 Task: For heading Arial black with underline.  font size for heading18,  'Change the font style of data to'Calibri.  and font size to 9,  Change the alignment of both headline & data to Align center.  In the sheet  Excel Template Workbook Spreadsheet Sheetbook
Action: Mouse moved to (804, 101)
Screenshot: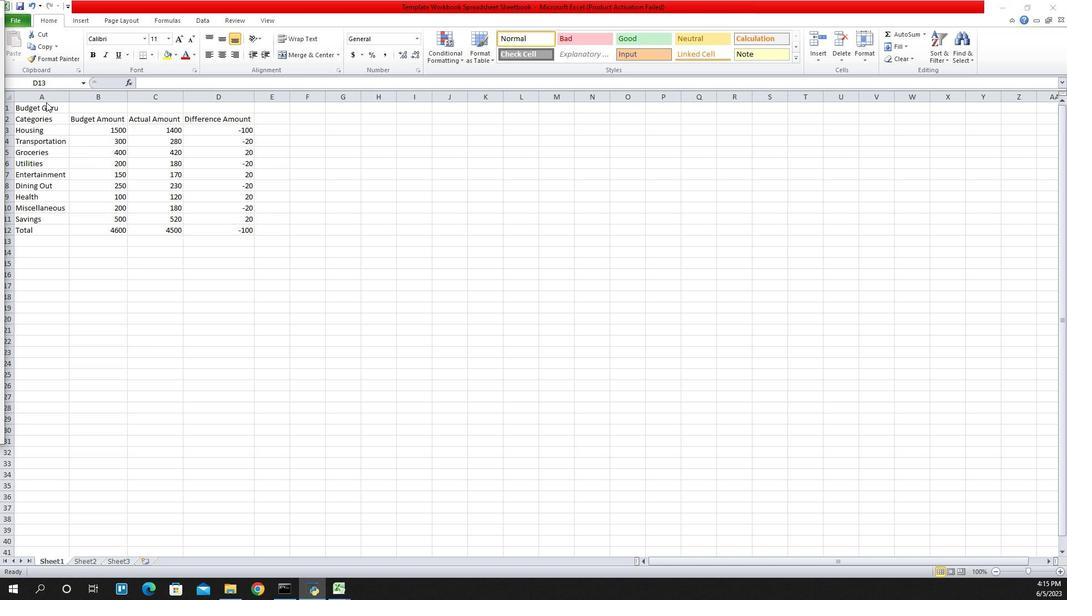 
Action: Mouse pressed left at (804, 101)
Screenshot: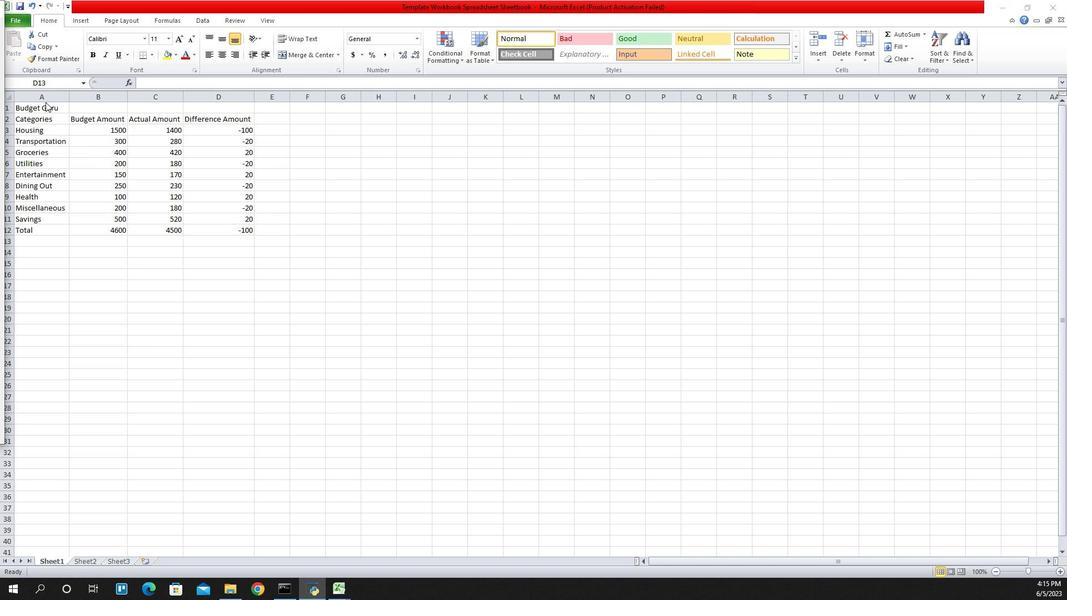 
Action: Mouse moved to (806, 106)
Screenshot: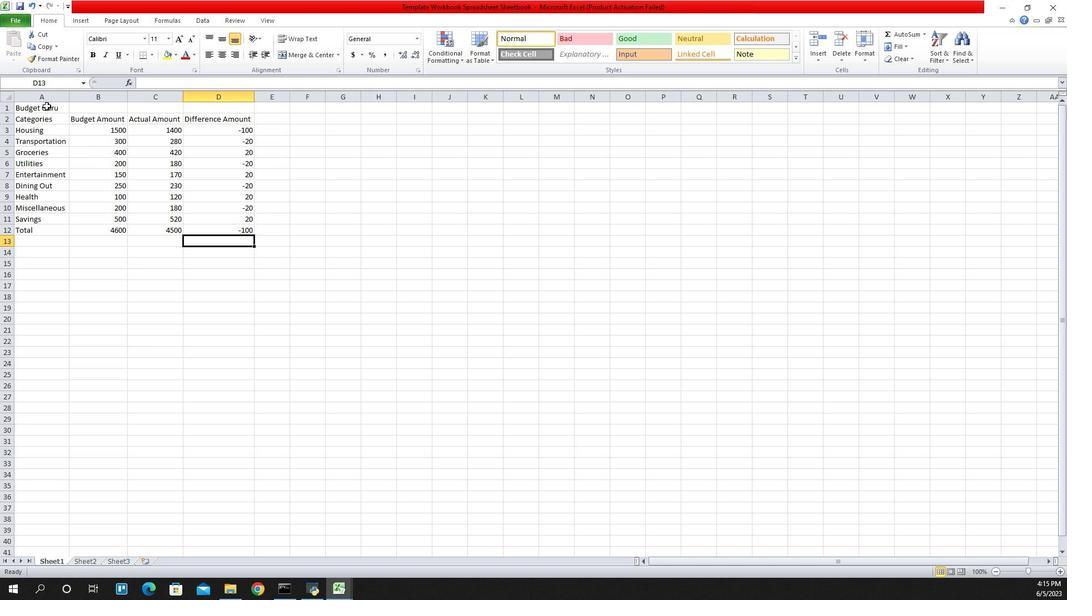 
Action: Mouse pressed left at (806, 106)
Screenshot: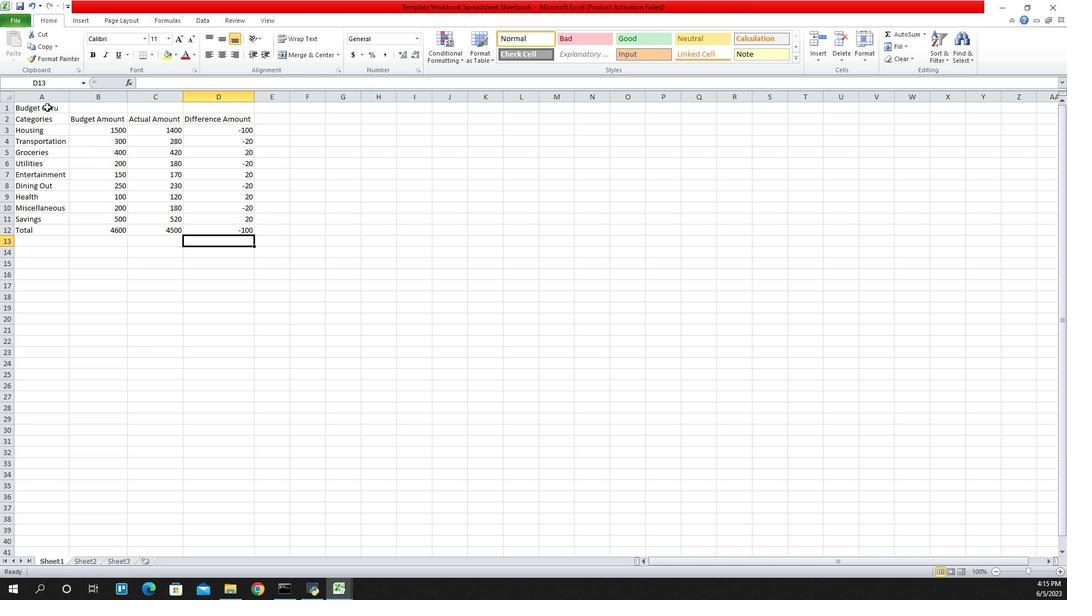 
Action: Mouse pressed left at (806, 106)
Screenshot: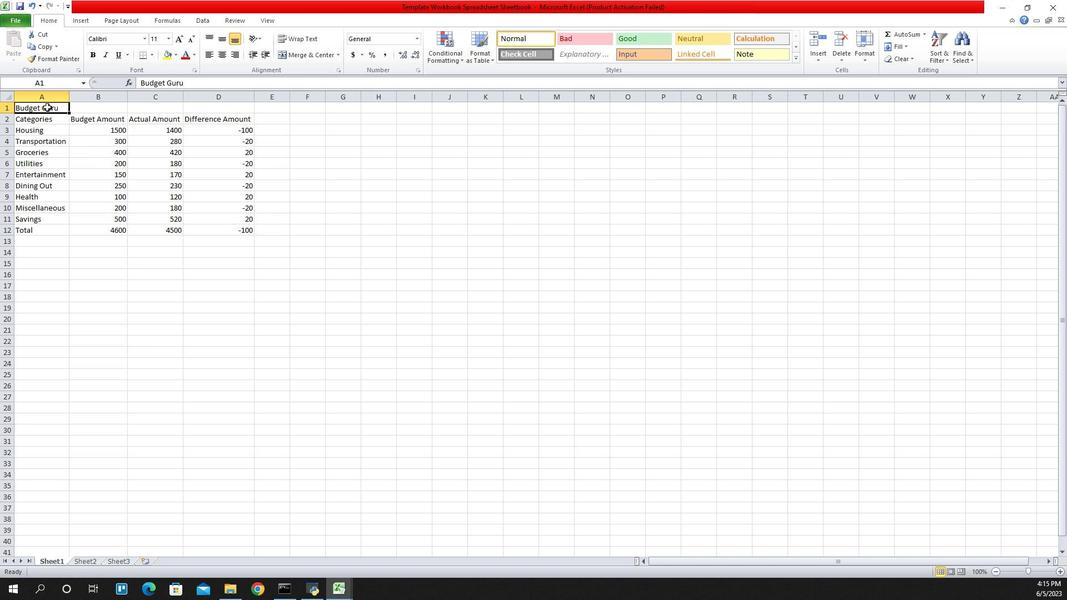 
Action: Mouse moved to (1071, 51)
Screenshot: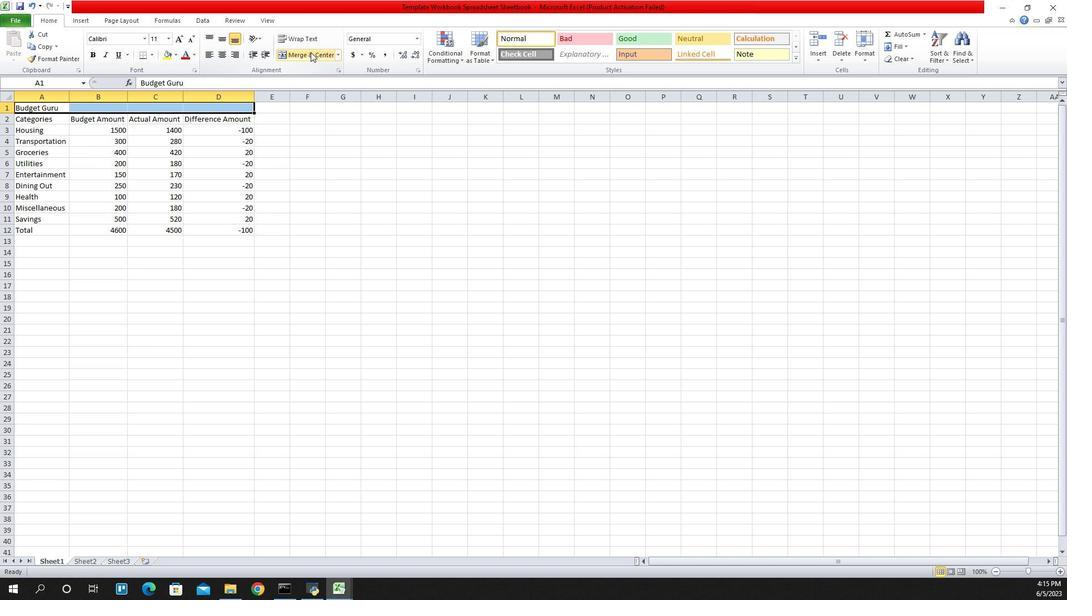 
Action: Mouse pressed left at (1071, 51)
Screenshot: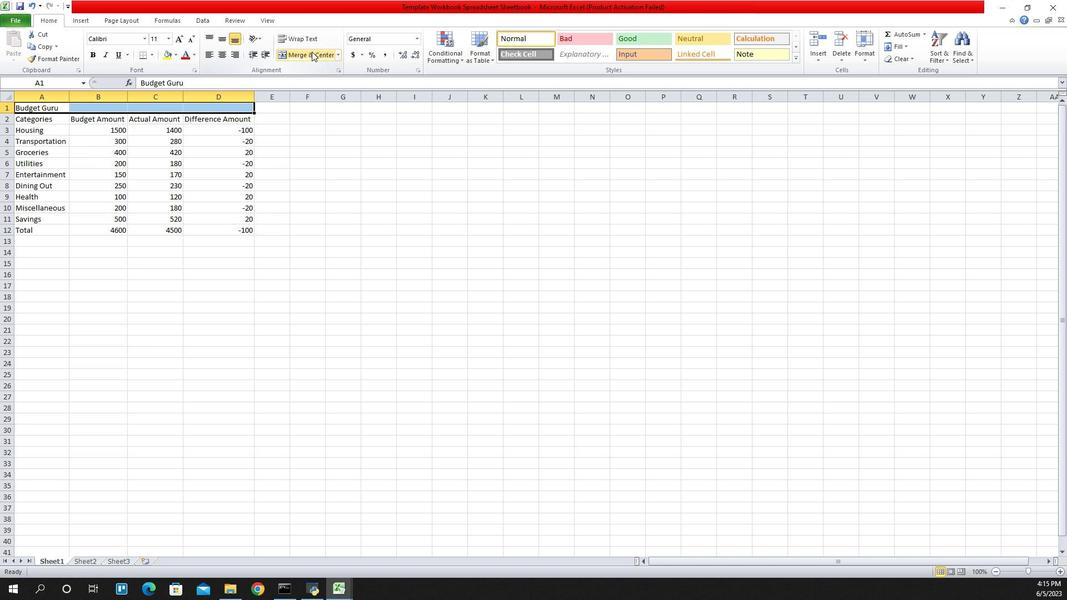 
Action: Mouse moved to (889, 38)
Screenshot: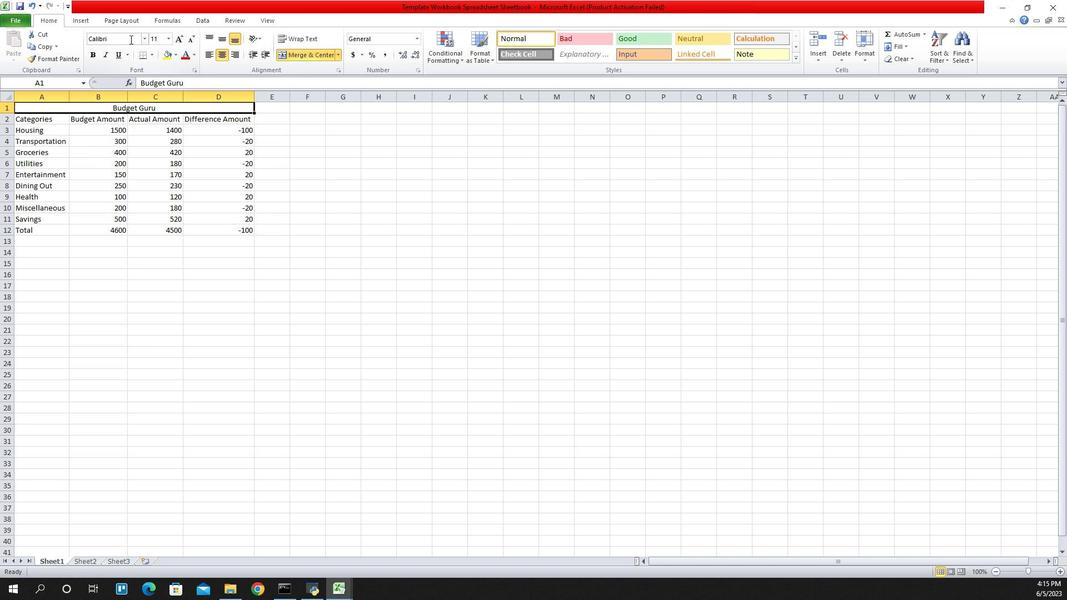 
Action: Mouse pressed left at (889, 38)
Screenshot: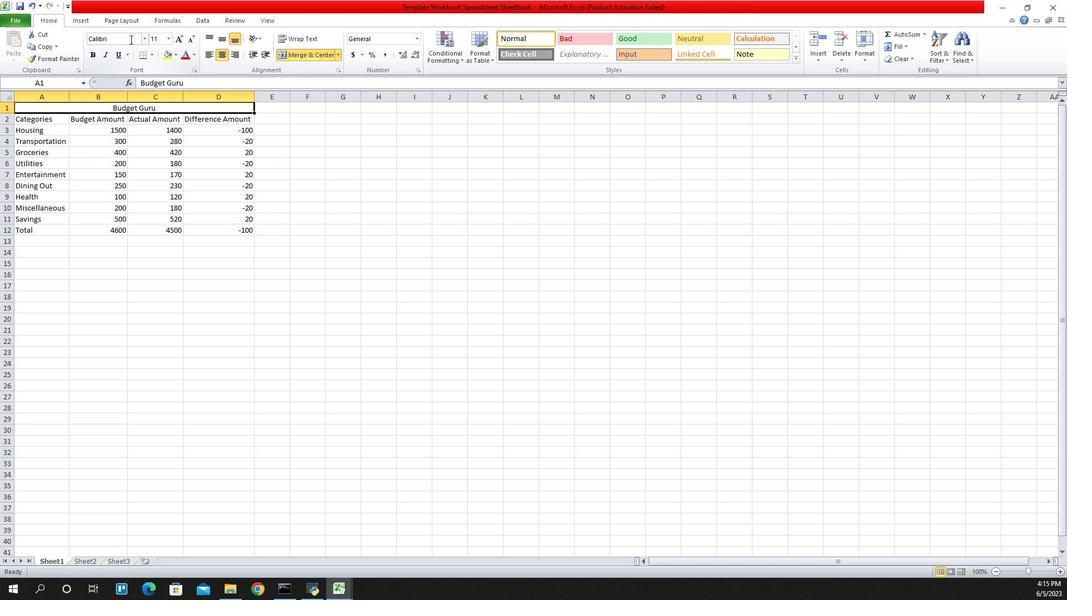 
Action: Key pressed arial<Key.space><Key.enter>
Screenshot: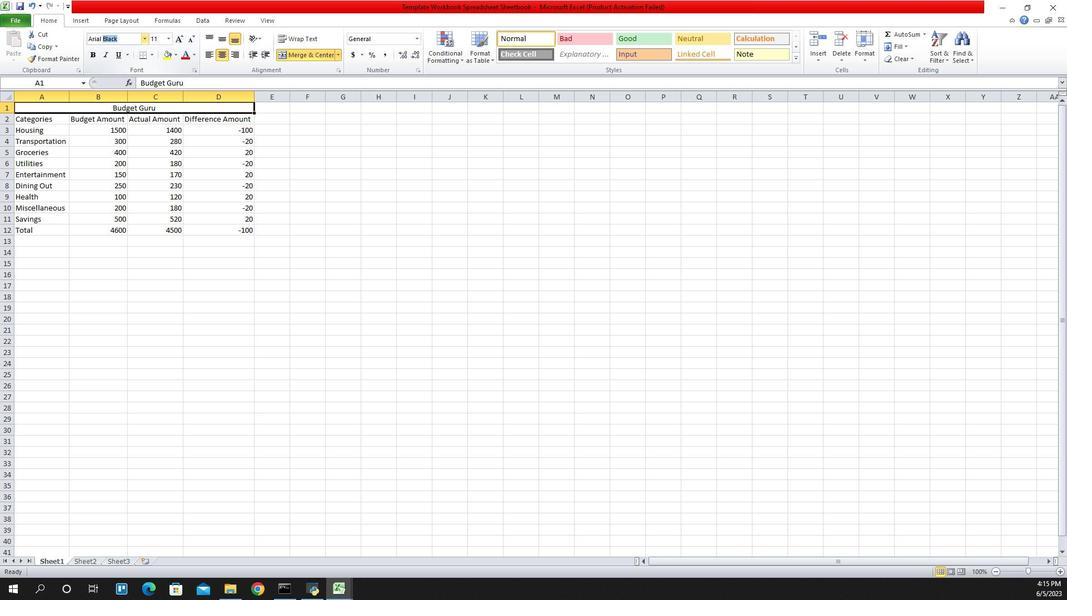 
Action: Mouse moved to (875, 56)
Screenshot: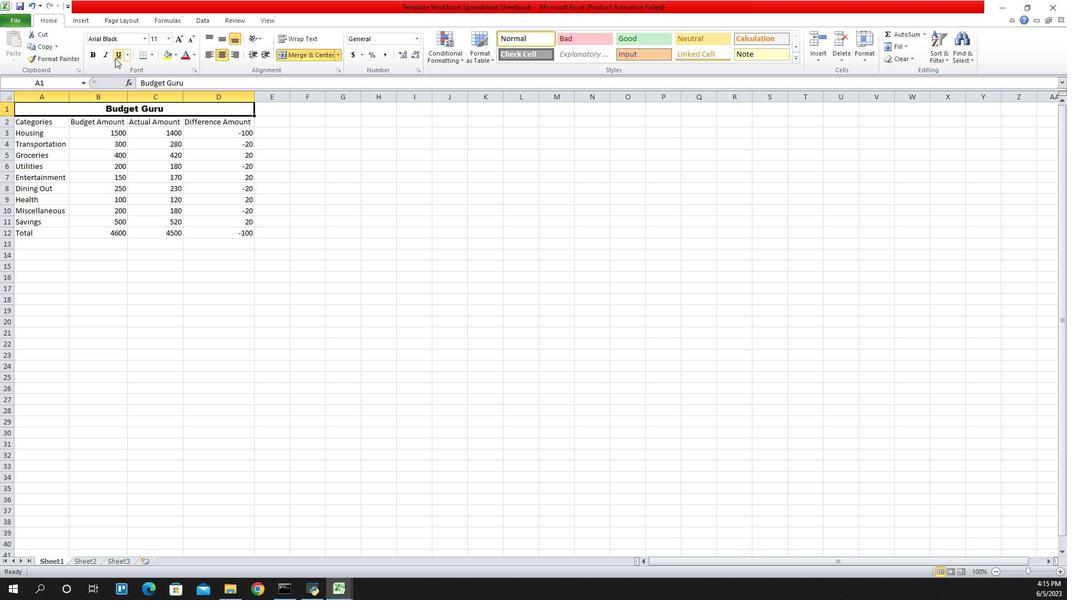 
Action: Mouse pressed left at (875, 56)
Screenshot: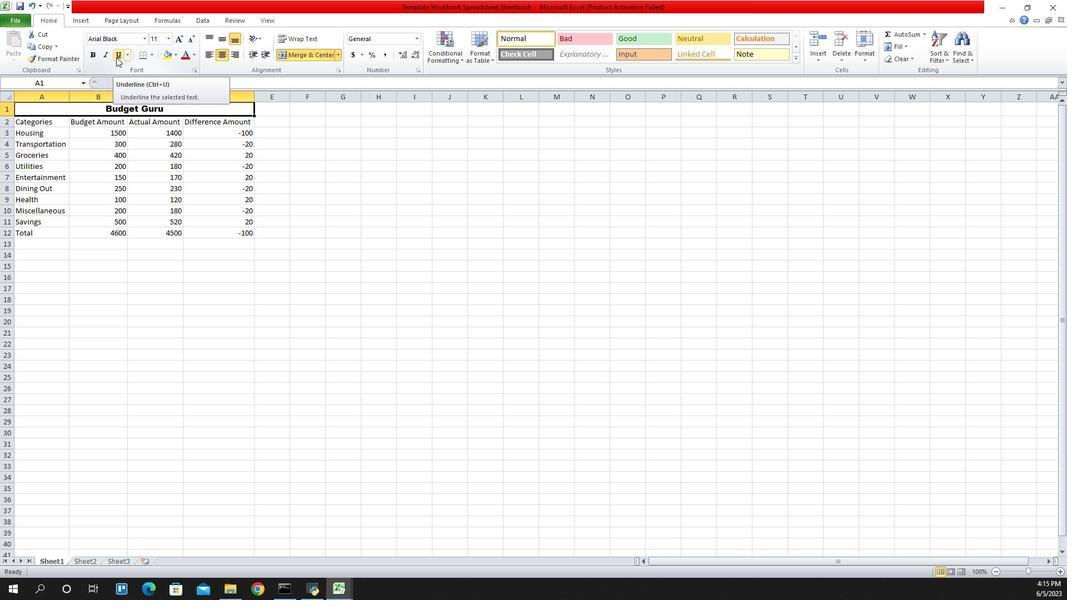 
Action: Mouse moved to (929, 36)
Screenshot: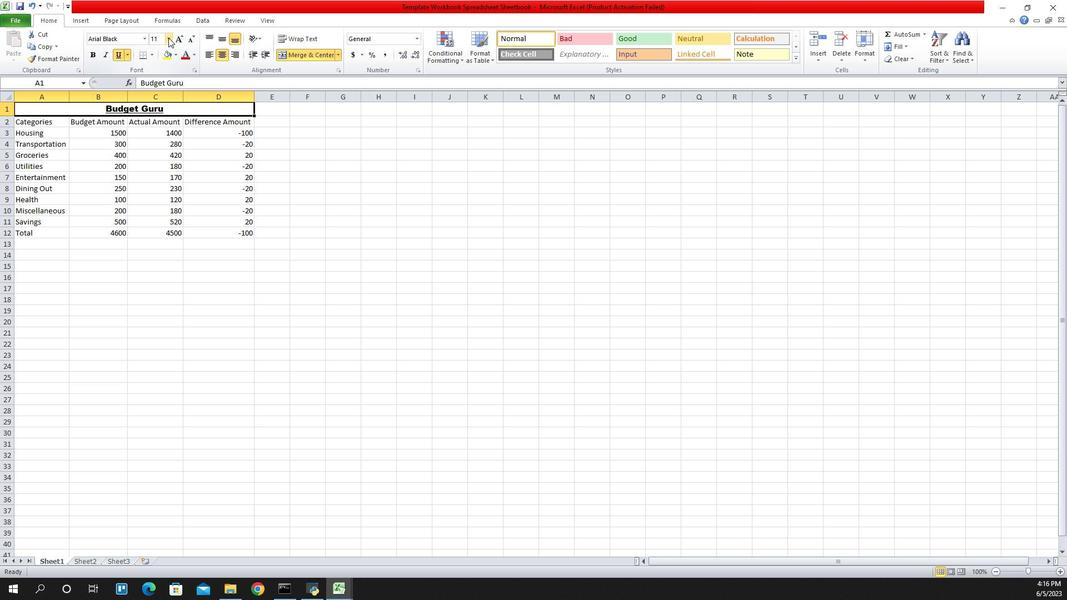 
Action: Mouse pressed left at (929, 36)
Screenshot: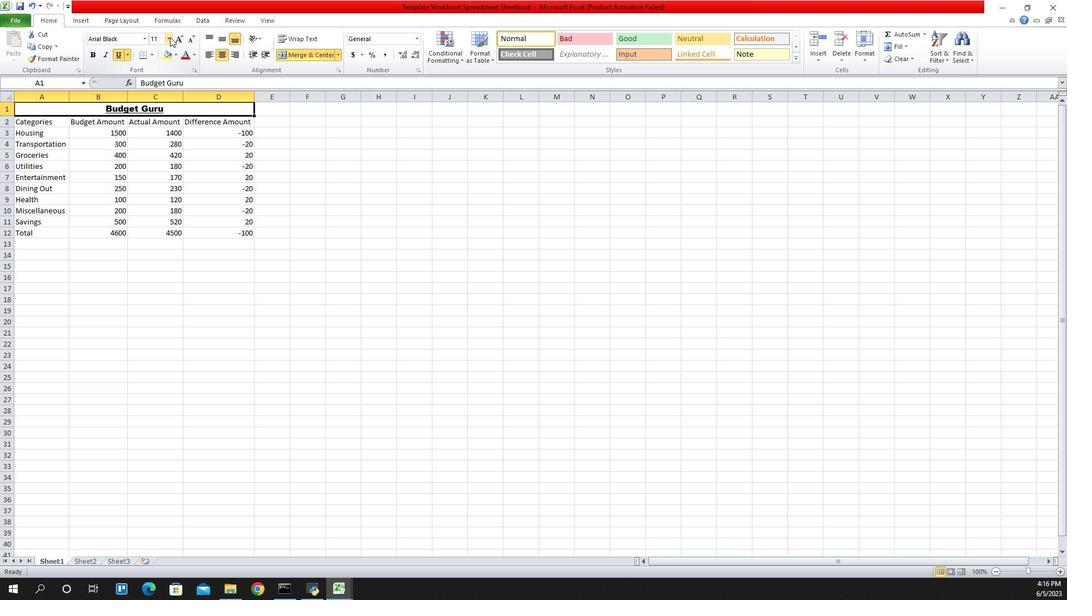 
Action: Mouse moved to (918, 116)
Screenshot: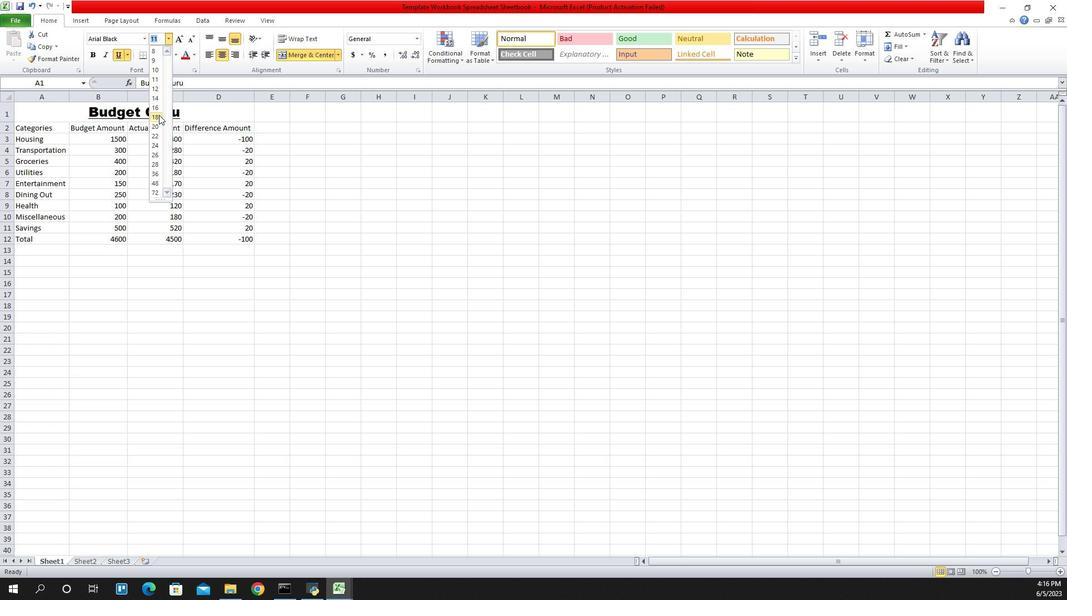 
Action: Mouse pressed left at (918, 116)
Screenshot: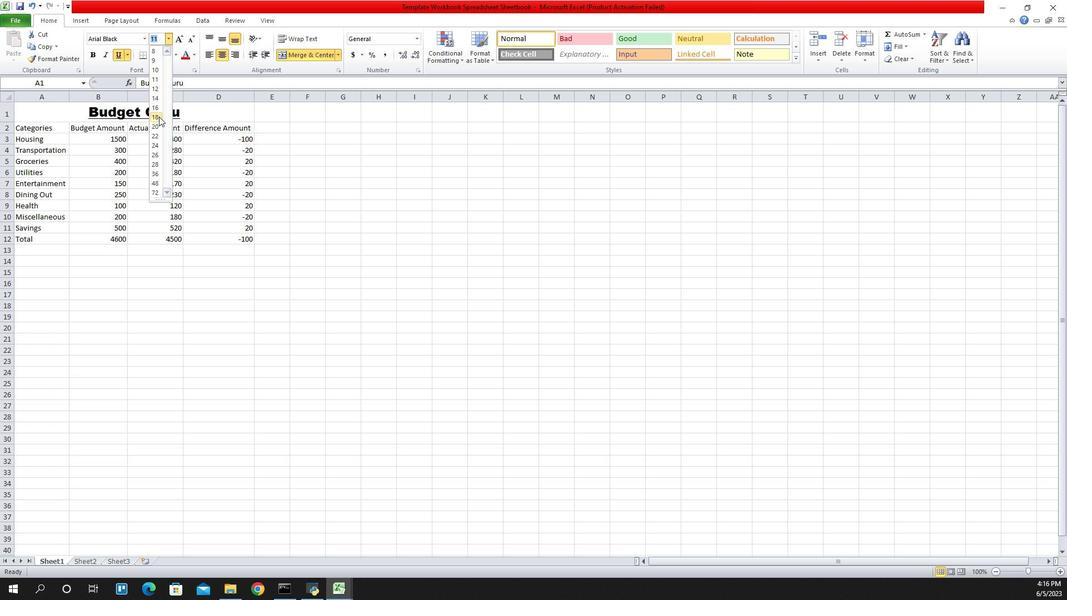 
Action: Mouse moved to (811, 127)
Screenshot: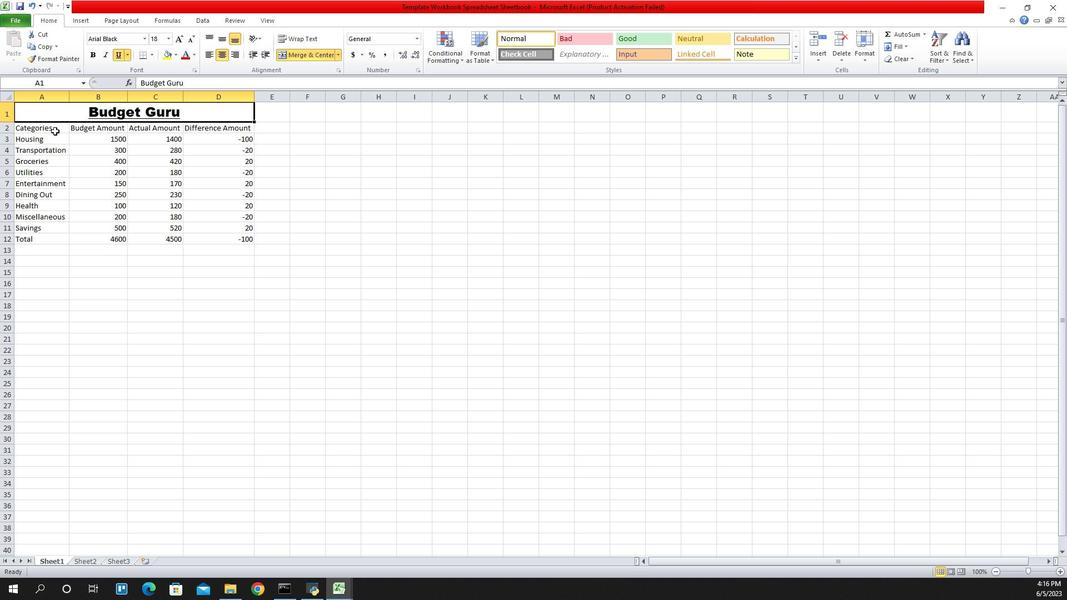 
Action: Mouse pressed left at (811, 127)
Screenshot: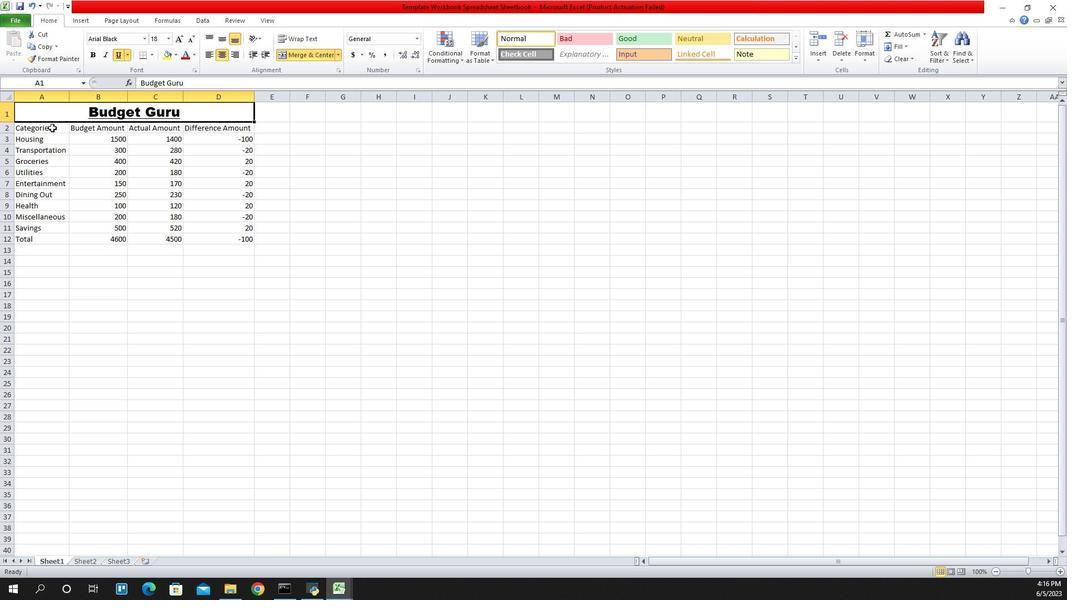 
Action: Mouse moved to (877, 38)
Screenshot: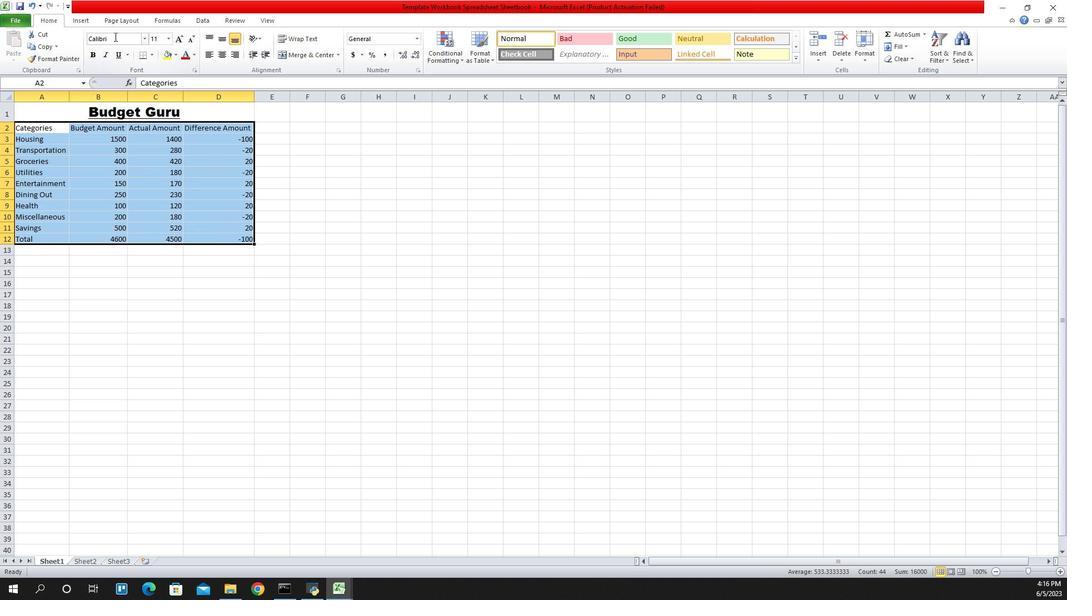 
Action: Mouse pressed left at (877, 38)
Screenshot: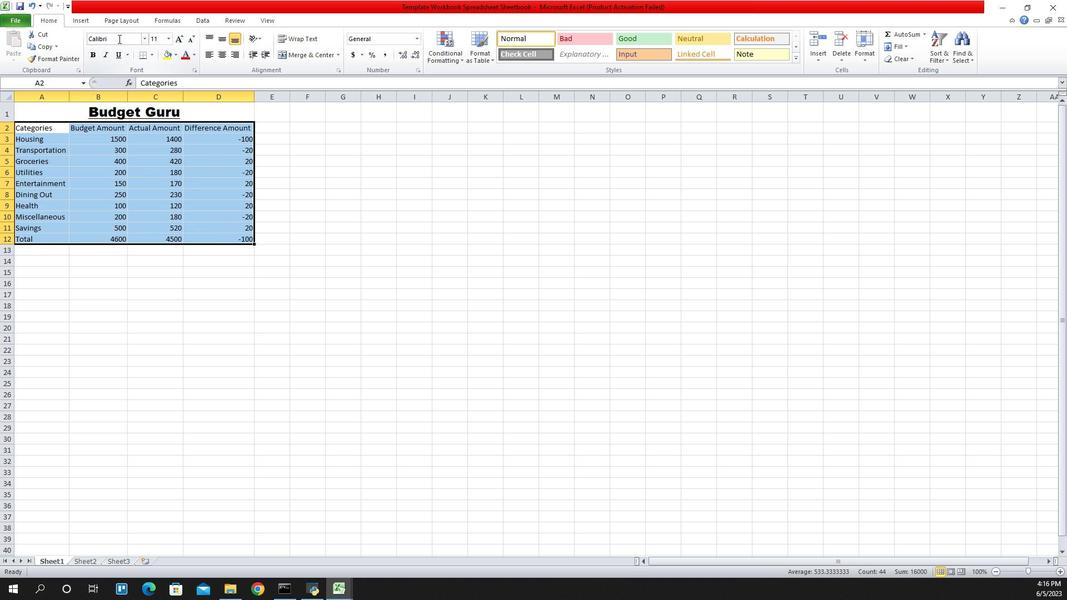 
Action: Mouse moved to (877, 39)
Screenshot: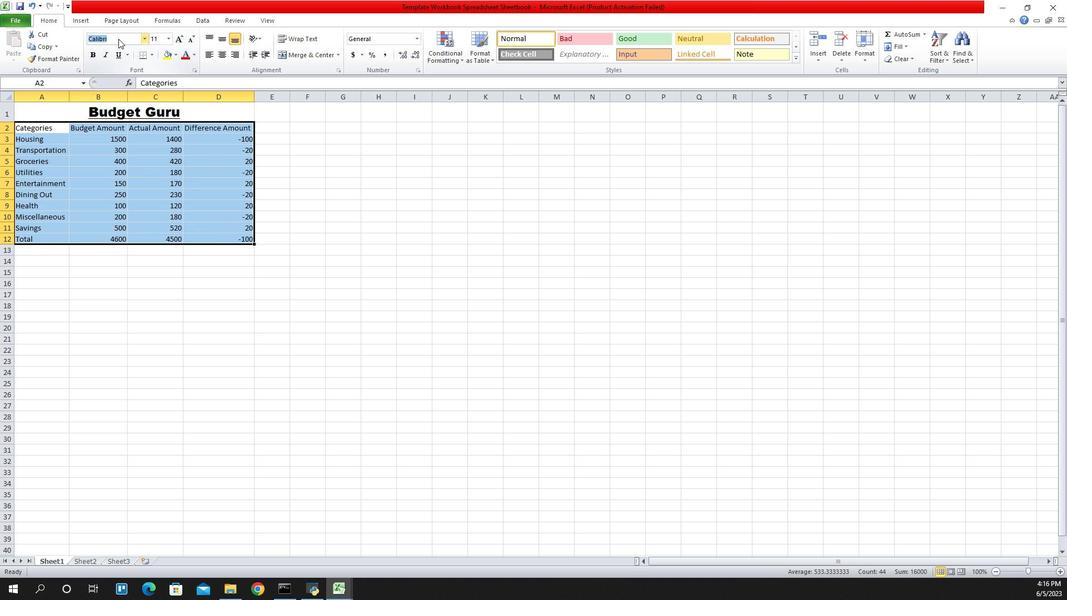 
Action: Key pressed calibri<Key.enter>
Screenshot: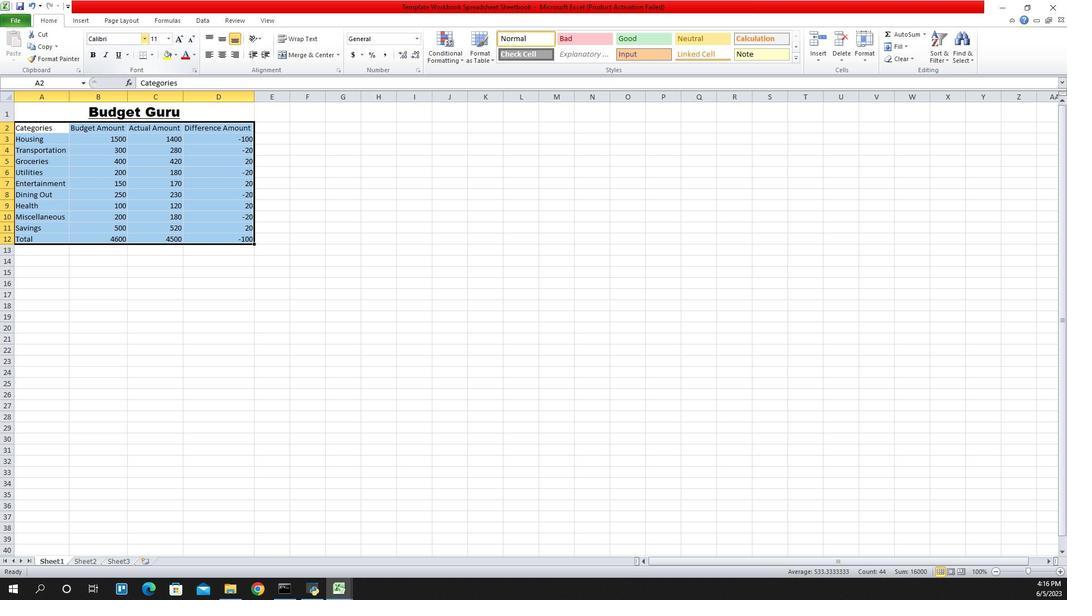
Action: Mouse moved to (926, 40)
Screenshot: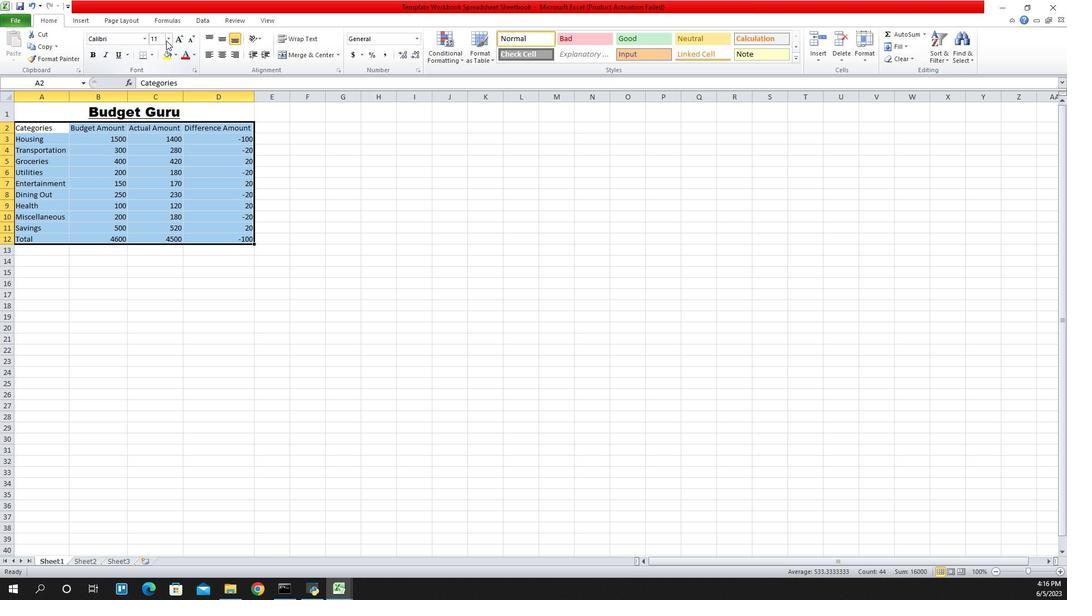 
Action: Mouse pressed left at (926, 40)
Screenshot: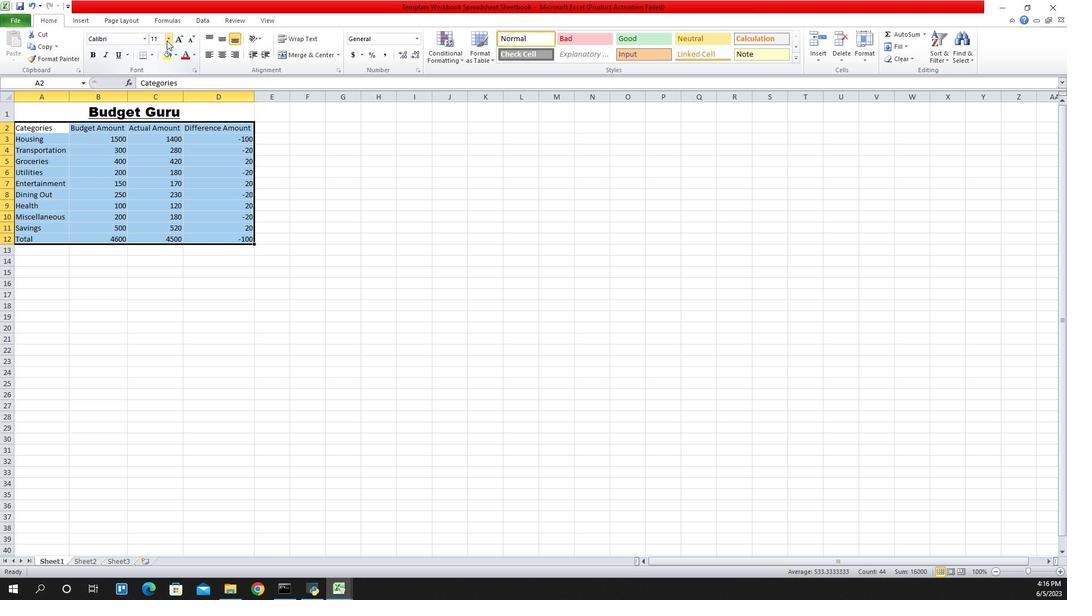 
Action: Mouse moved to (918, 57)
Screenshot: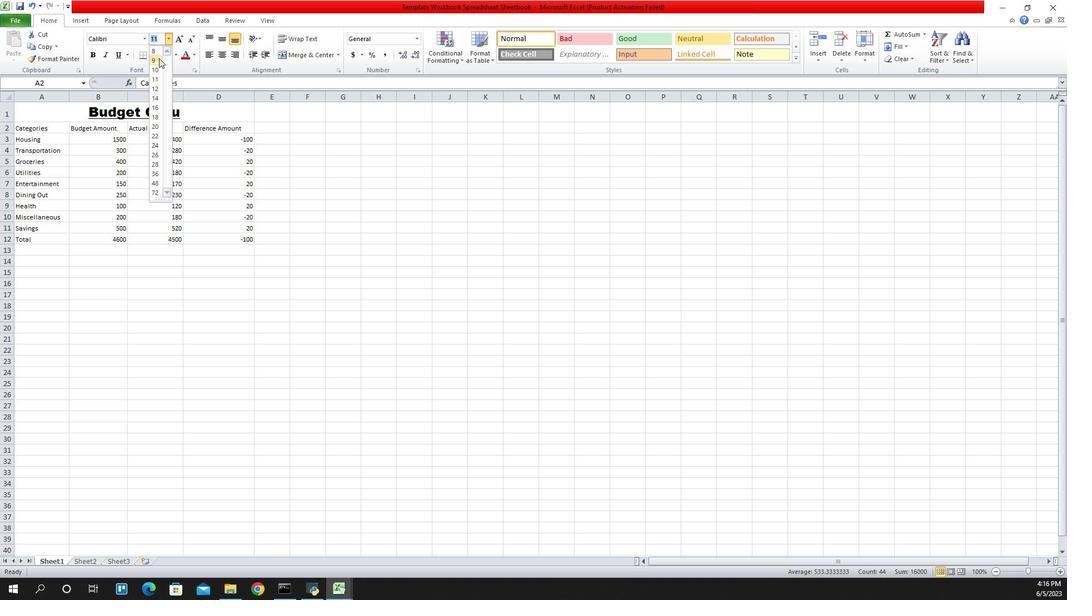
Action: Mouse pressed left at (918, 57)
Screenshot: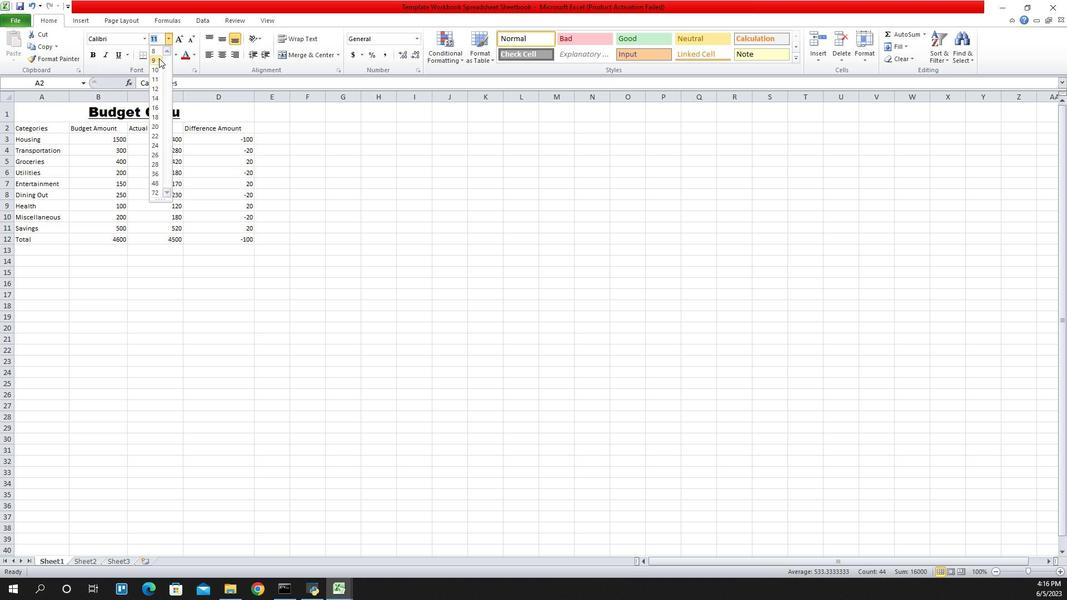 
Action: Mouse moved to (865, 109)
Screenshot: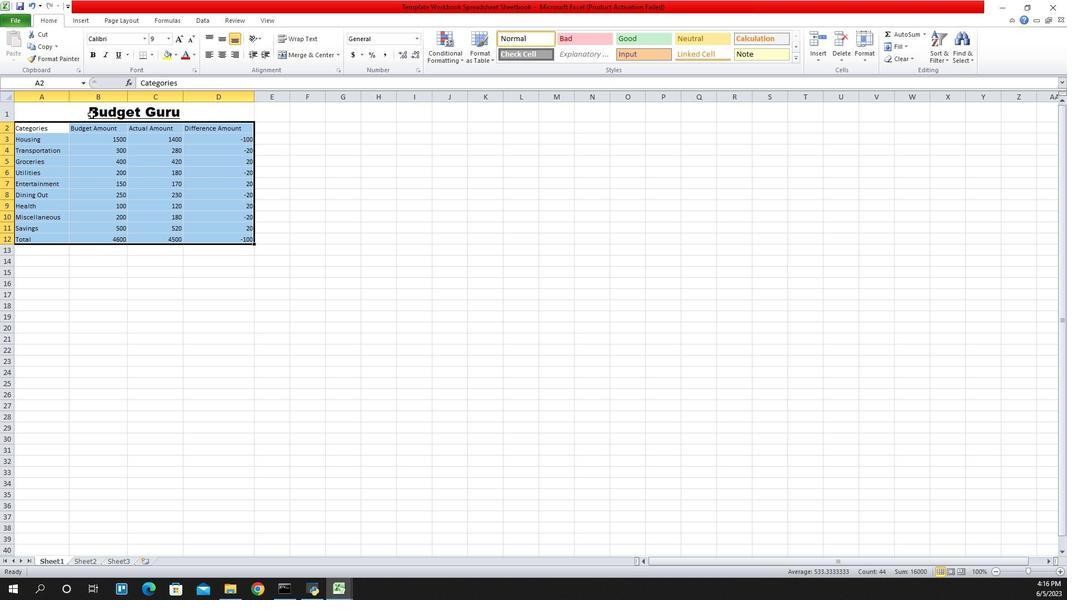 
Action: Mouse pressed left at (865, 109)
Screenshot: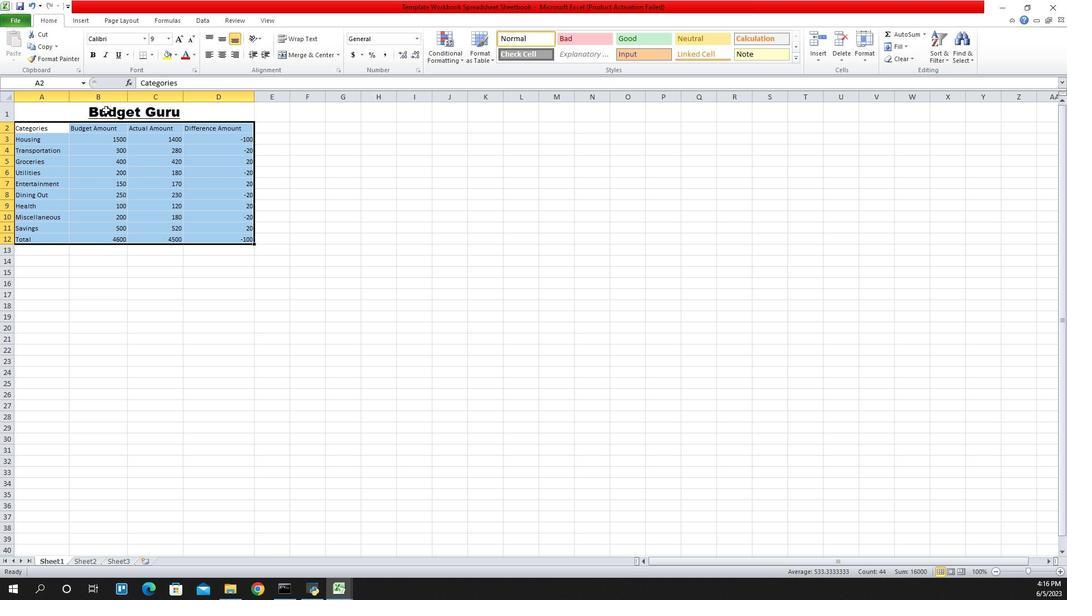 
Action: Mouse moved to (981, 52)
Screenshot: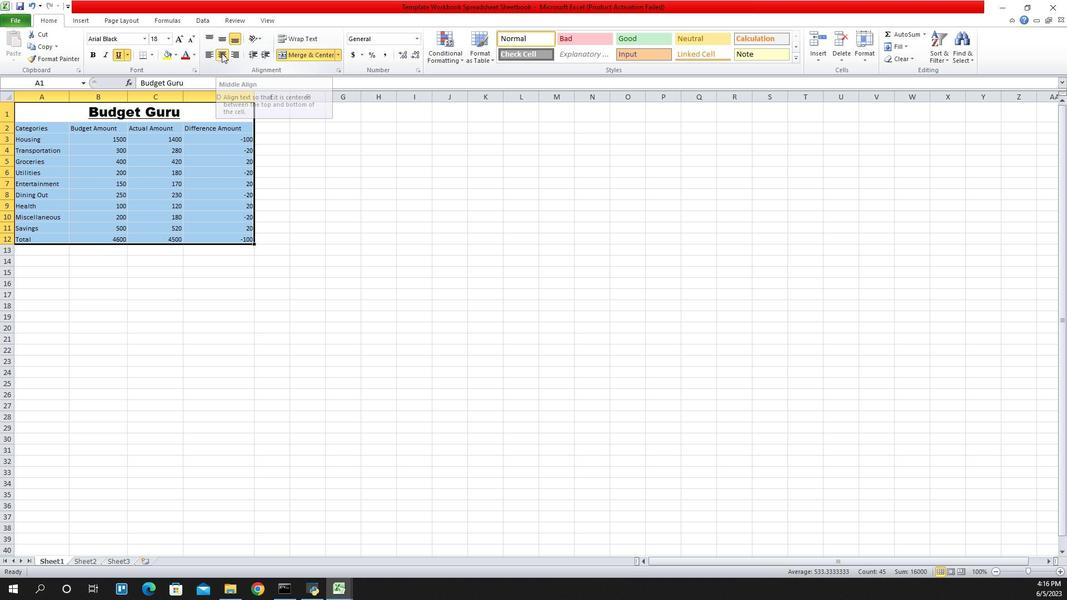 
Action: Mouse pressed left at (981, 52)
Screenshot: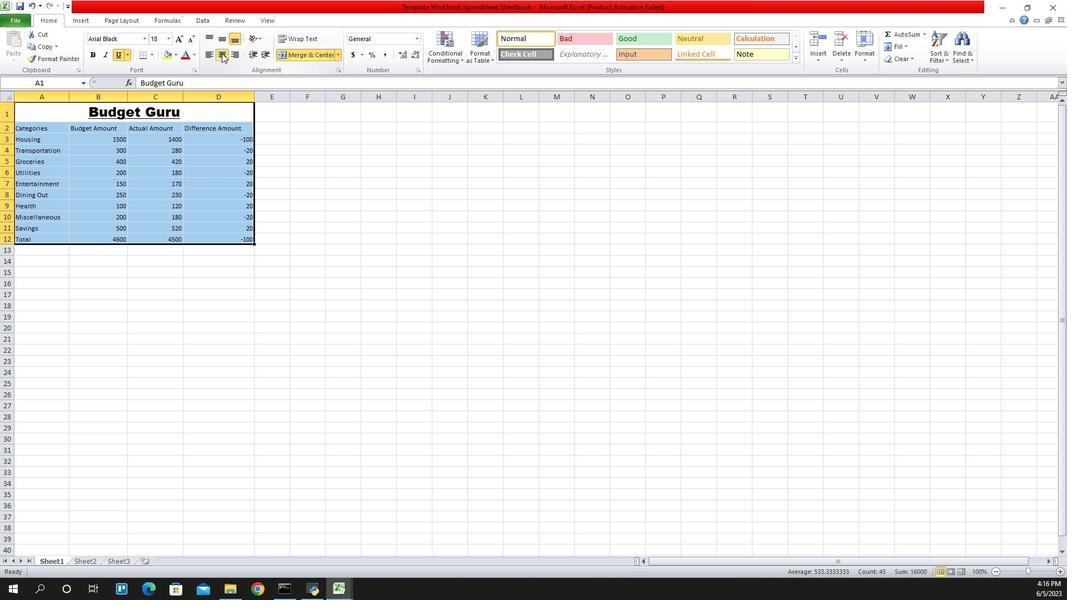 
Action: Mouse pressed left at (981, 52)
Screenshot: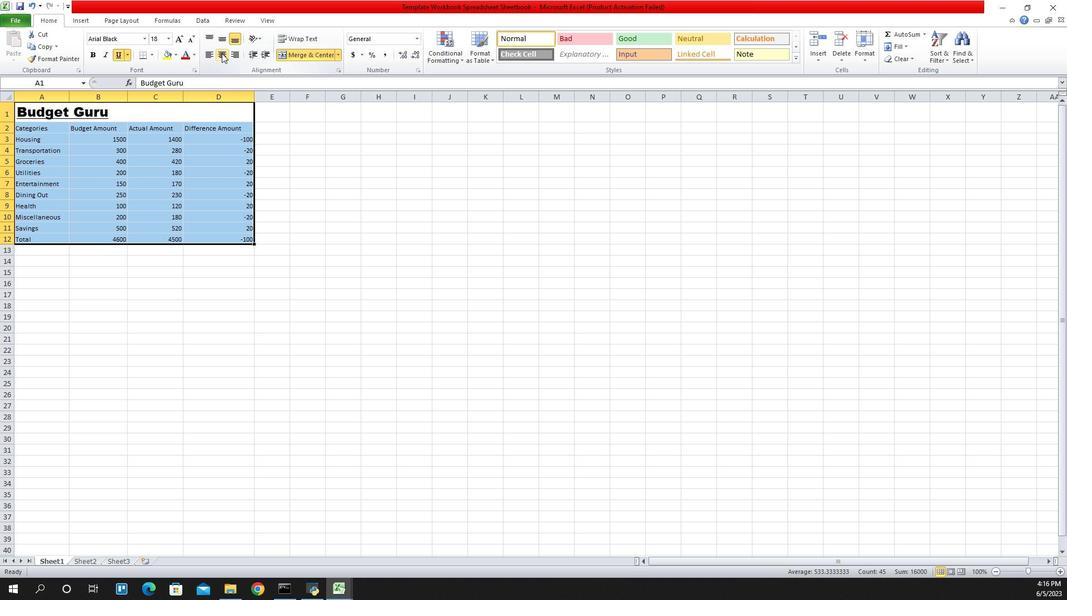 
Action: Mouse moved to (996, 240)
Screenshot: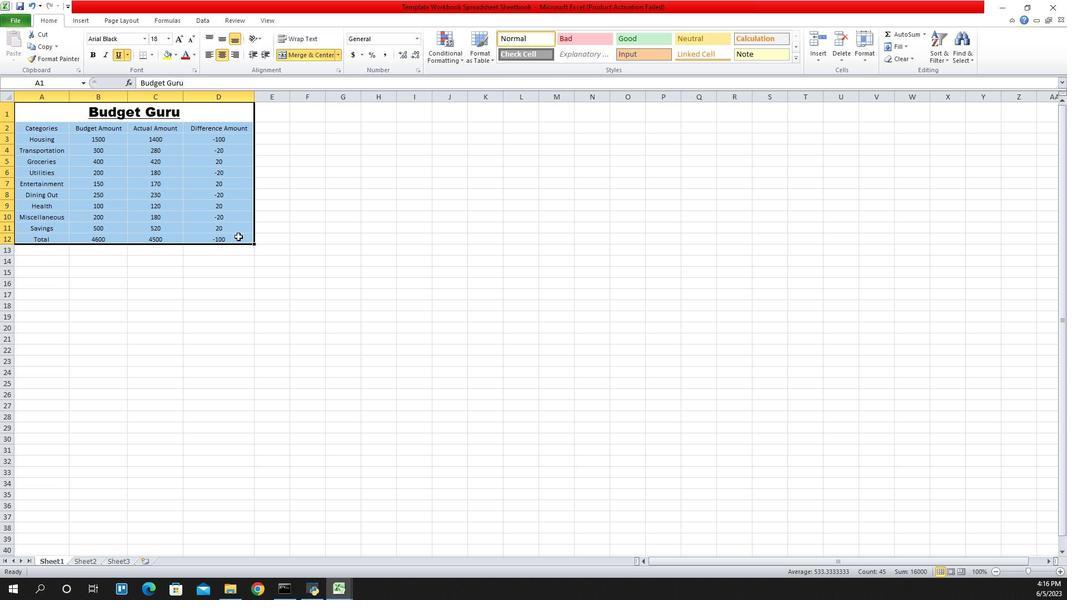 
Action: Mouse pressed left at (996, 240)
Screenshot: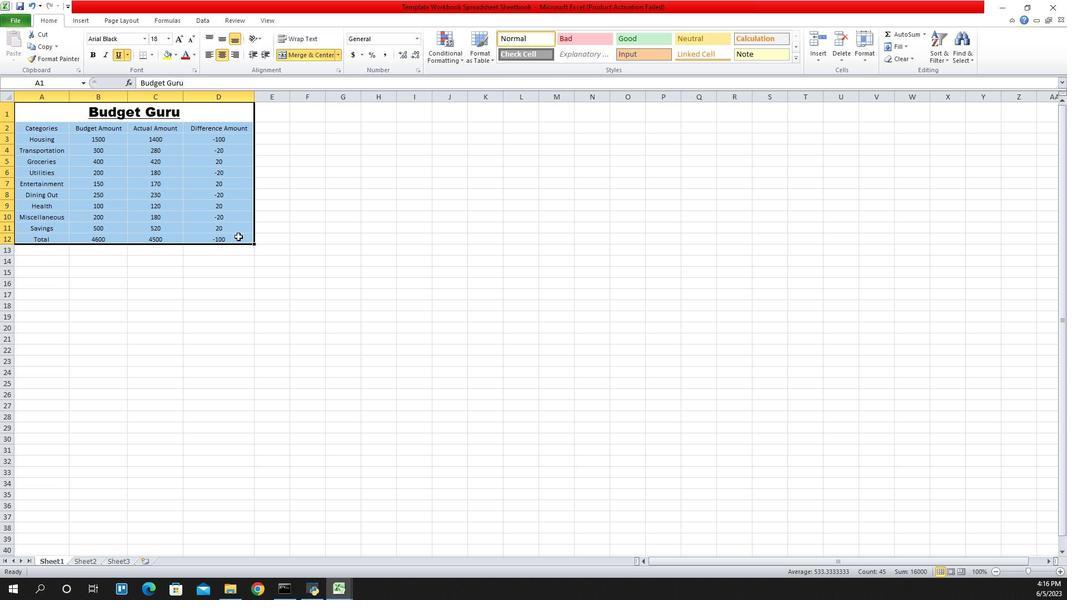 
Action: Key pressed ctrl+S<'\x13'>
Screenshot: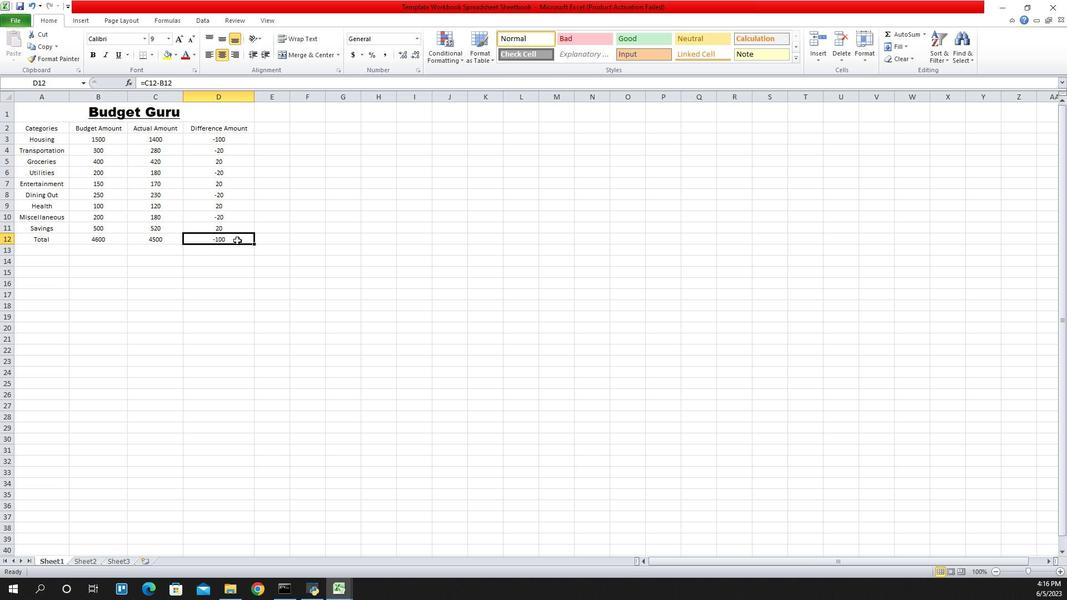 
